 Task: Set the default behavior for motion sensors permission to "Don't allow closed sites to finish sending or receiving data".
Action: Mouse moved to (1101, 33)
Screenshot: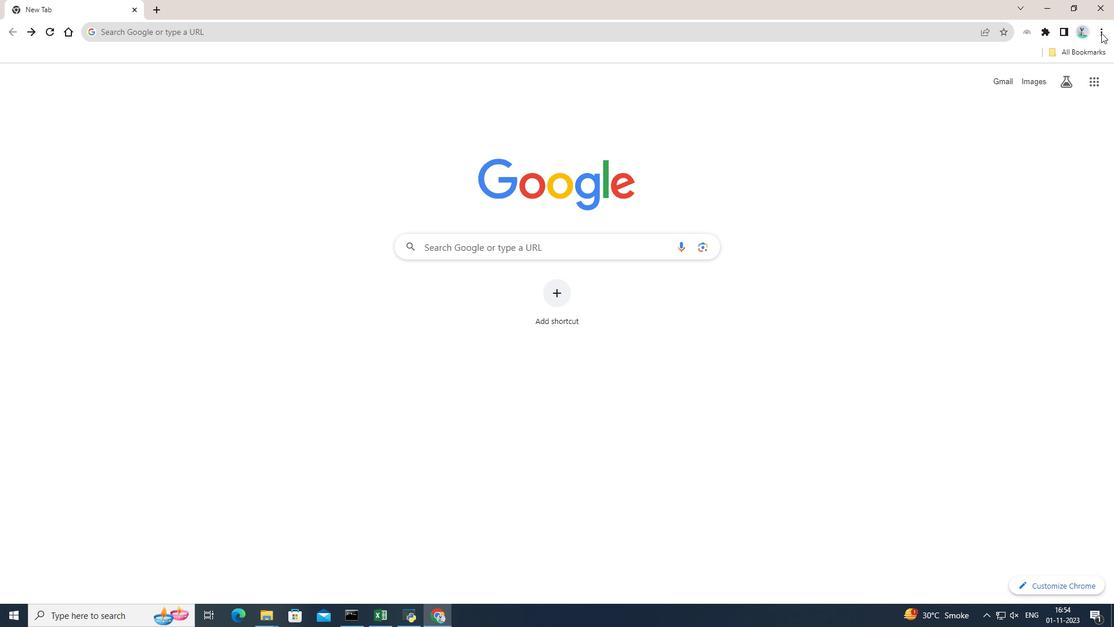 
Action: Mouse pressed left at (1101, 33)
Screenshot: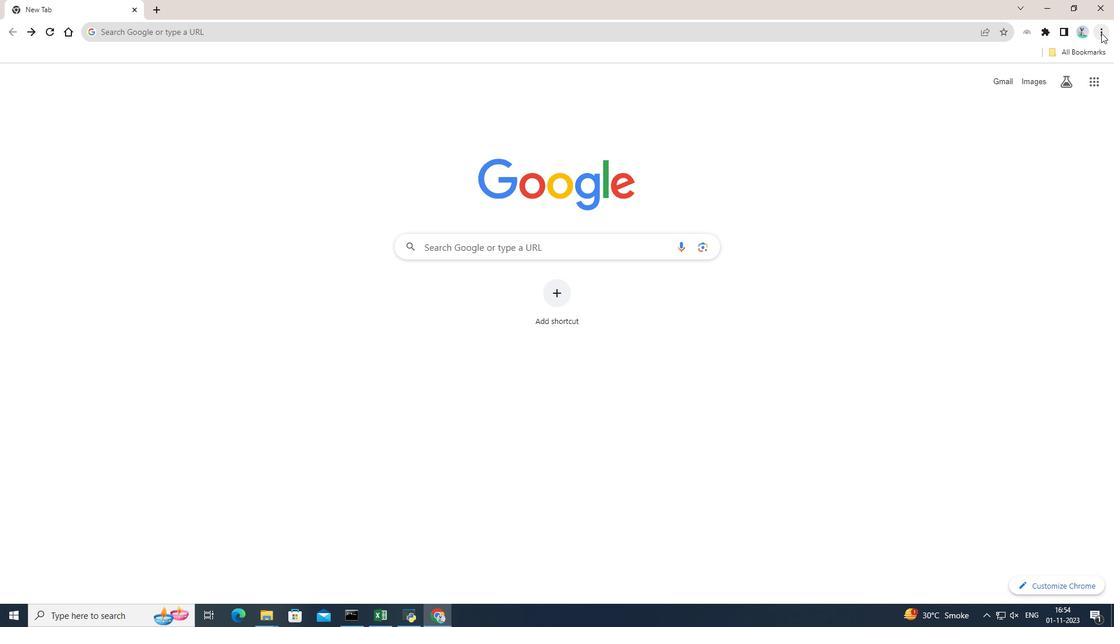 
Action: Mouse moved to (983, 243)
Screenshot: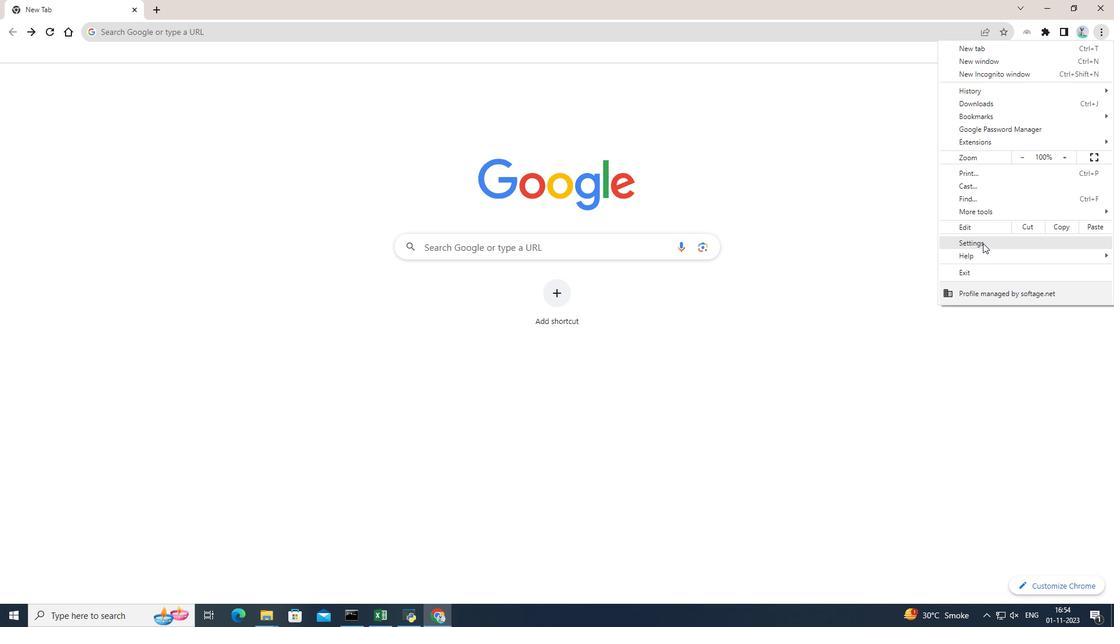 
Action: Mouse pressed left at (983, 243)
Screenshot: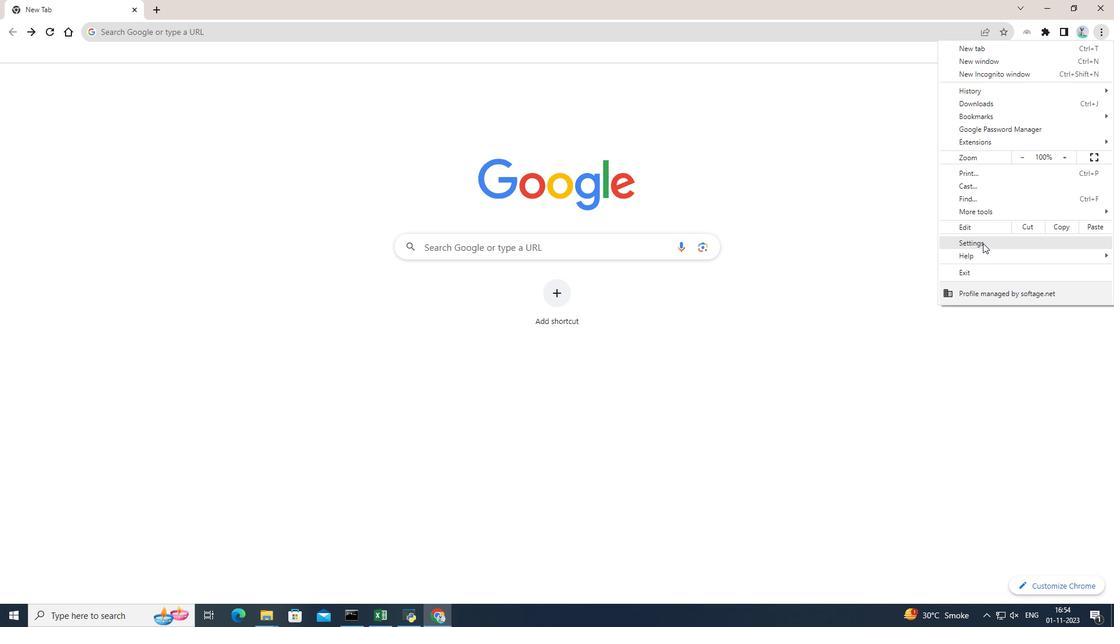 
Action: Mouse moved to (100, 135)
Screenshot: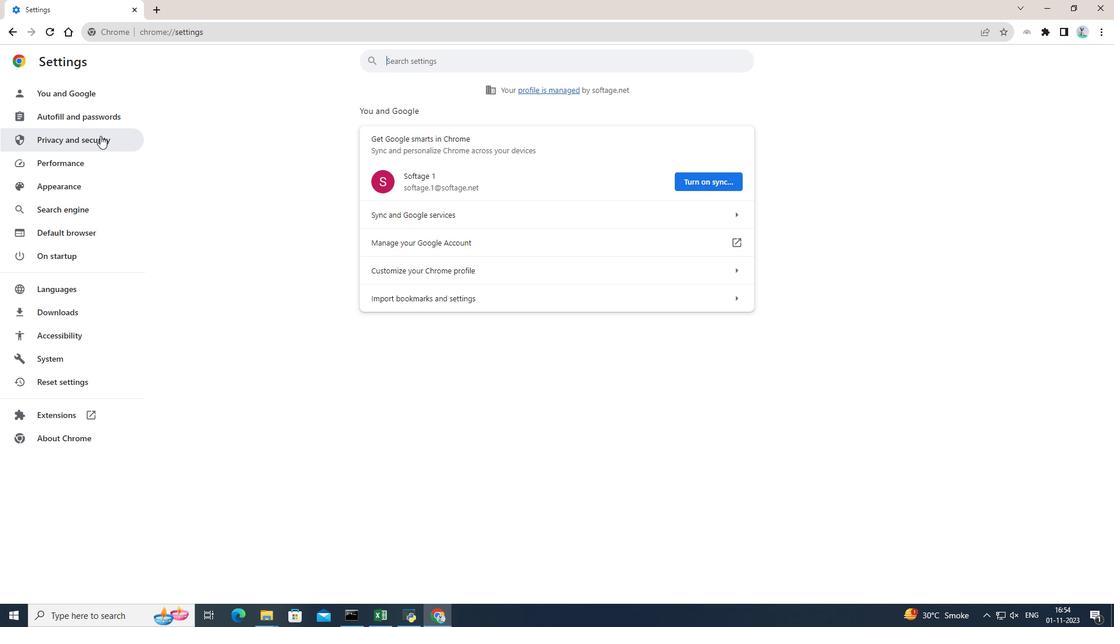 
Action: Mouse pressed left at (100, 135)
Screenshot: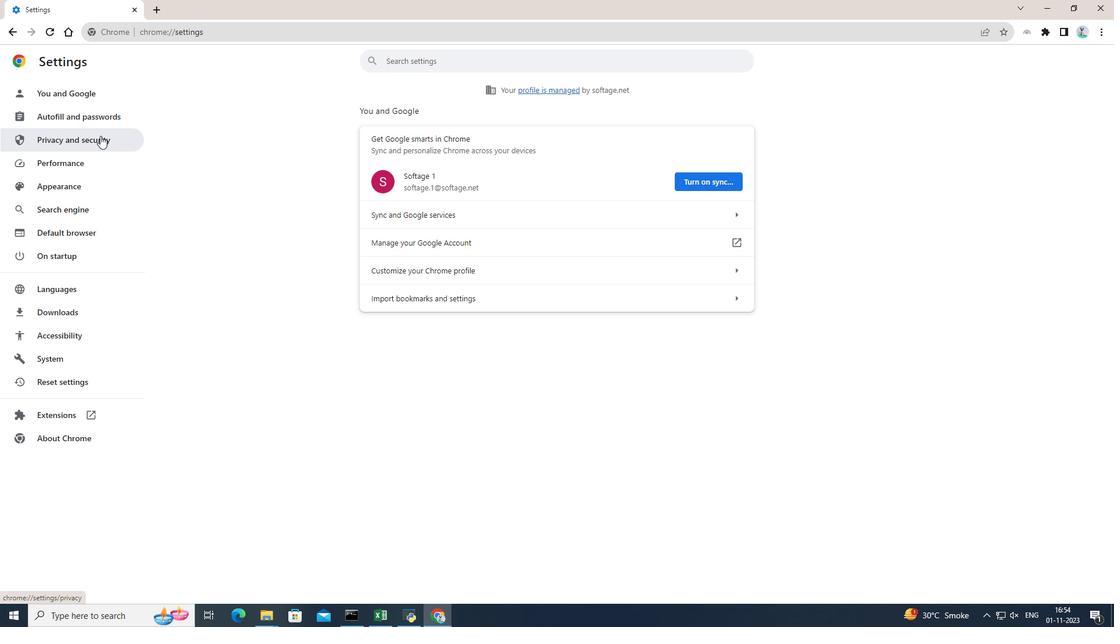 
Action: Mouse moved to (599, 382)
Screenshot: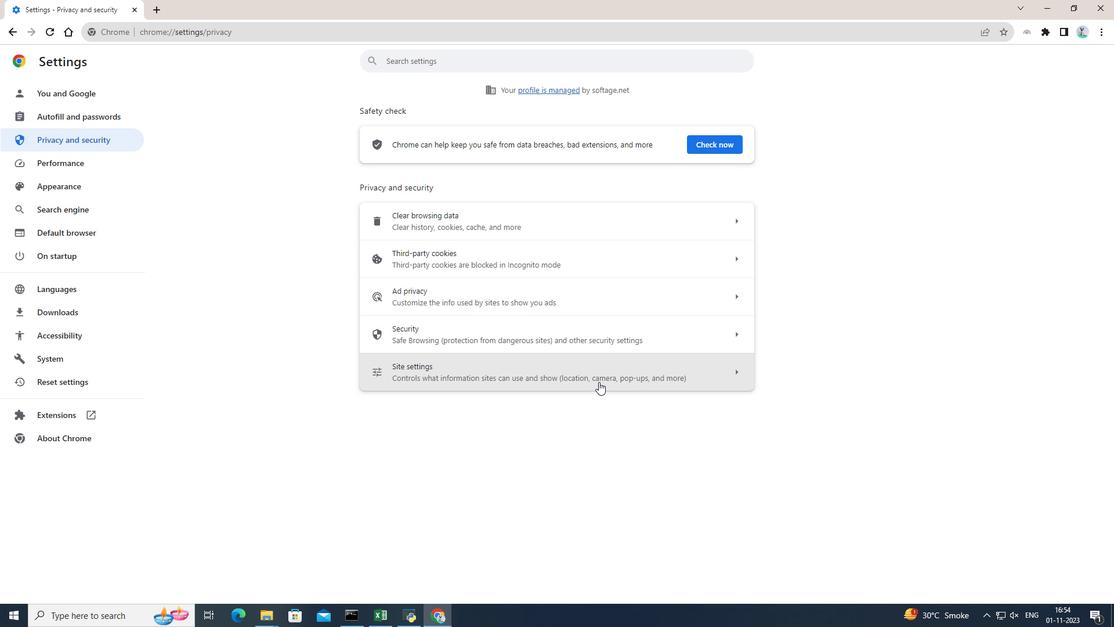 
Action: Mouse pressed left at (599, 382)
Screenshot: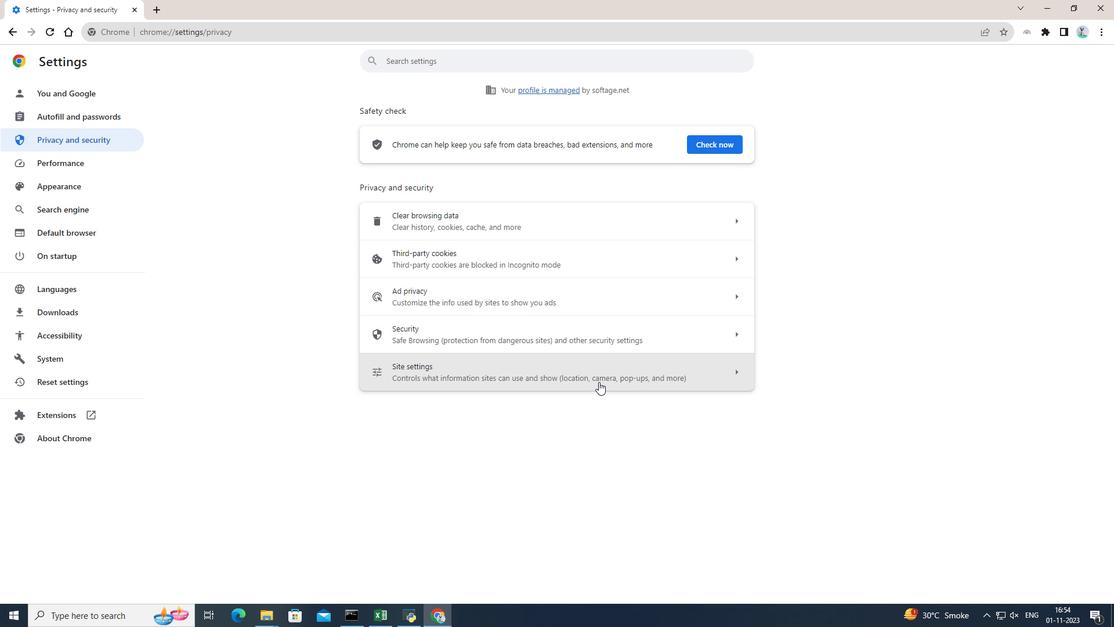 
Action: Mouse scrolled (599, 381) with delta (0, 0)
Screenshot: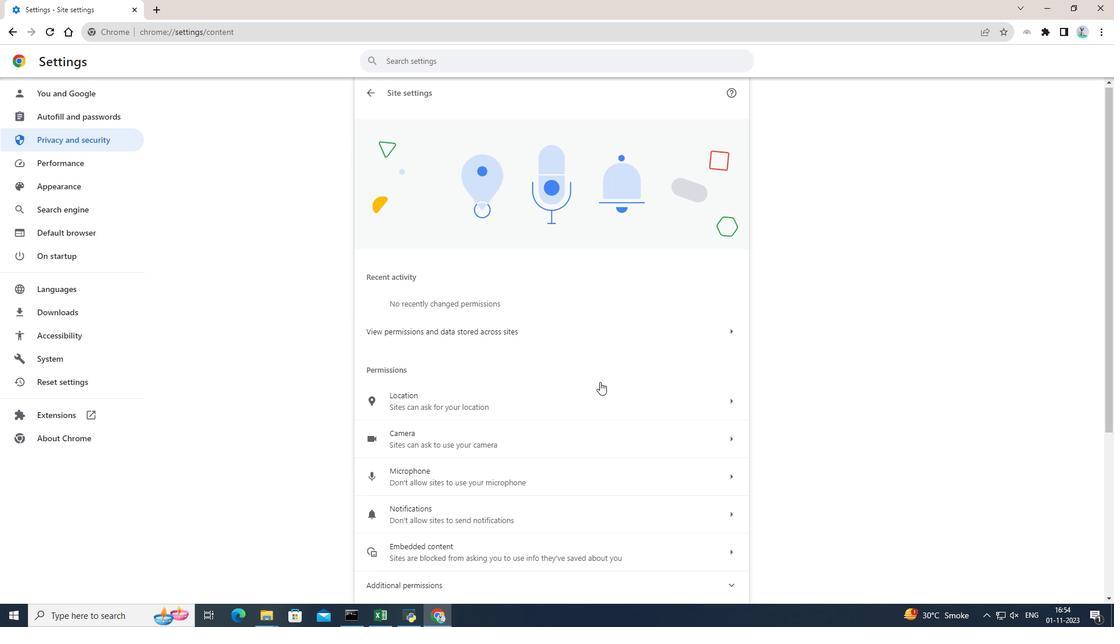 
Action: Mouse moved to (600, 382)
Screenshot: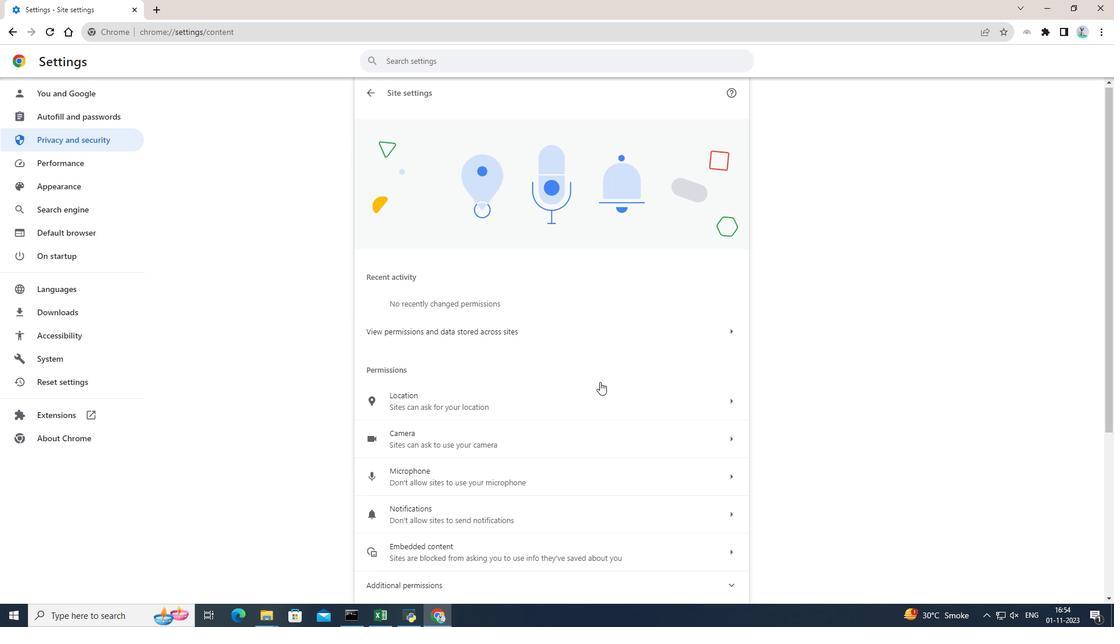 
Action: Mouse scrolled (600, 381) with delta (0, 0)
Screenshot: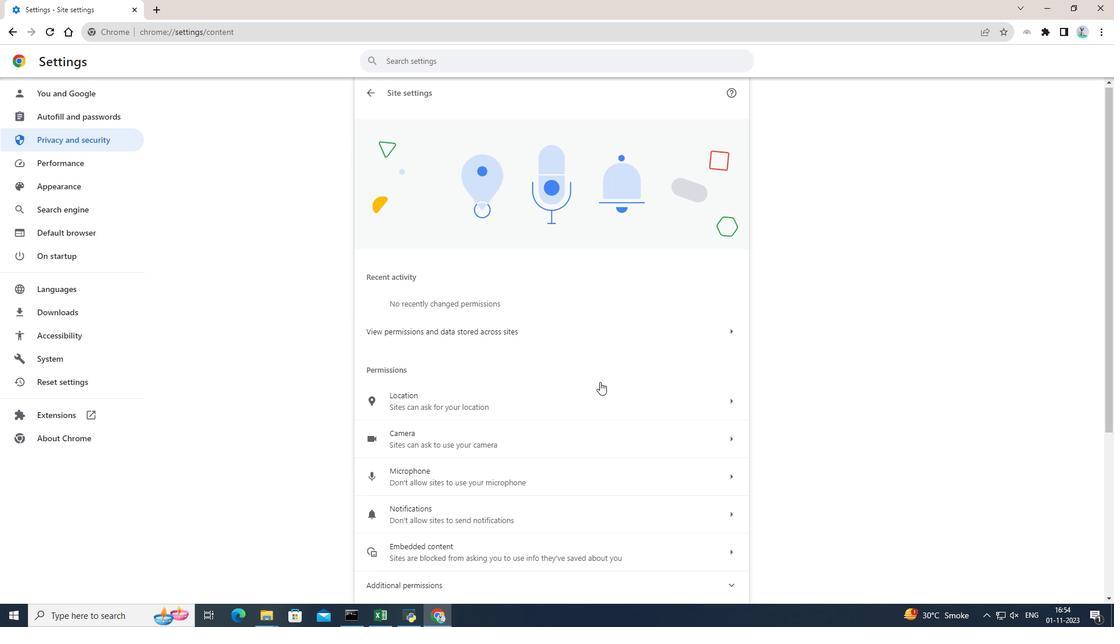 
Action: Mouse scrolled (600, 381) with delta (0, 0)
Screenshot: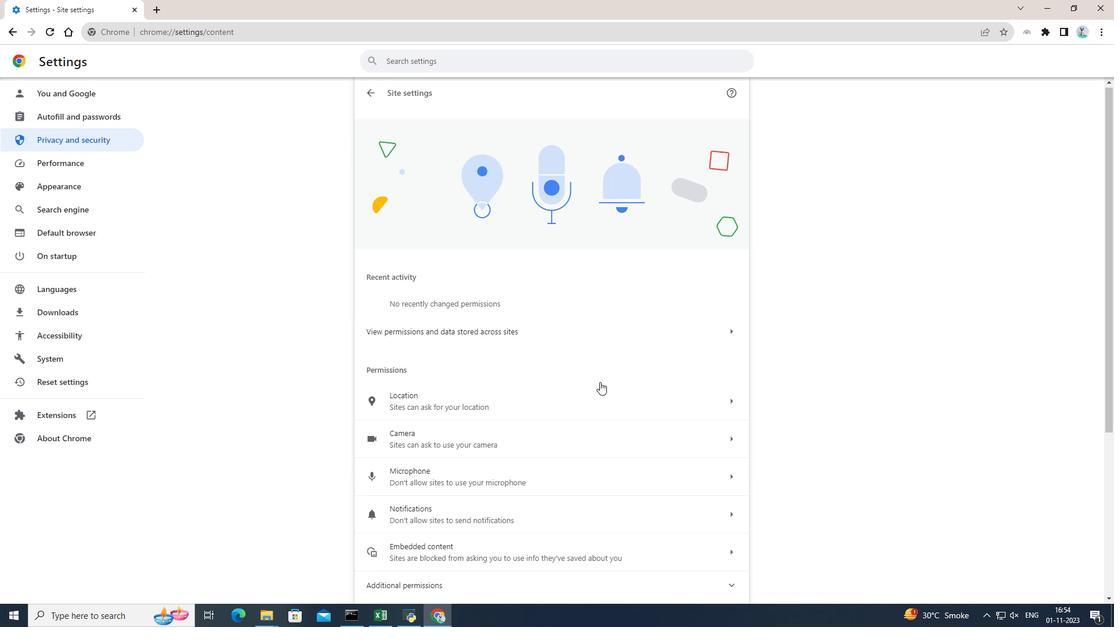 
Action: Mouse scrolled (600, 381) with delta (0, 0)
Screenshot: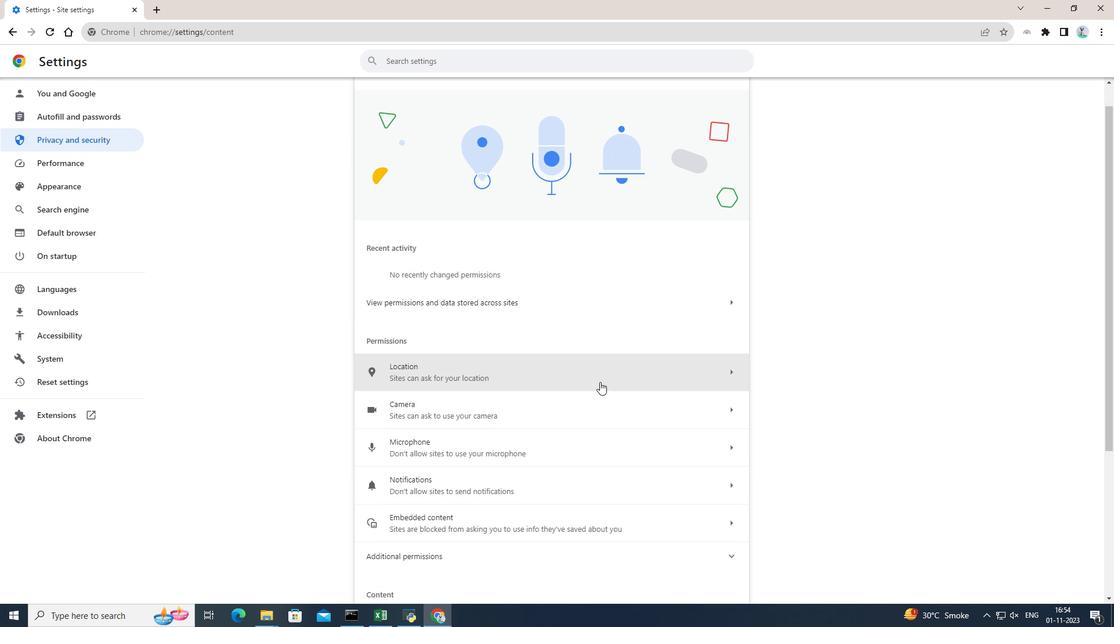 
Action: Mouse moved to (600, 382)
Screenshot: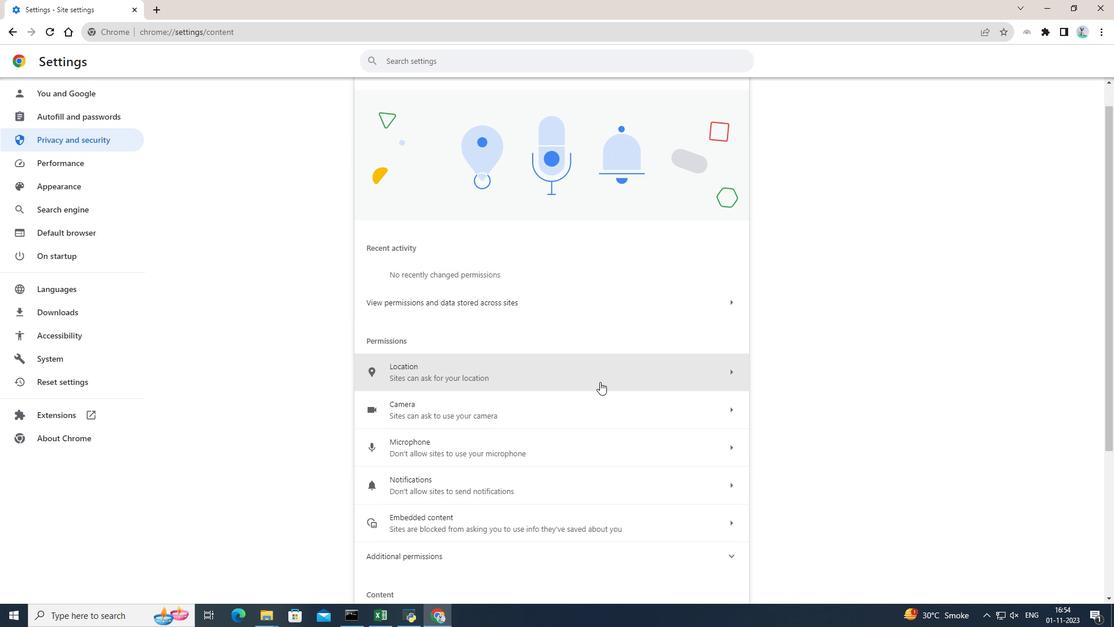 
Action: Mouse scrolled (600, 381) with delta (0, 0)
Screenshot: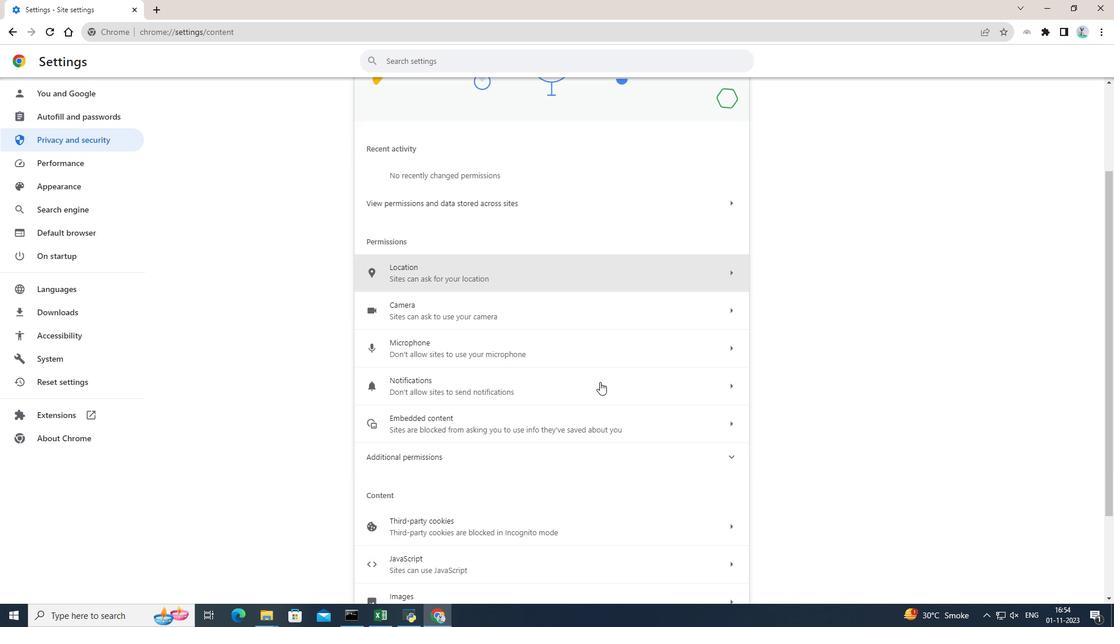 
Action: Mouse moved to (499, 343)
Screenshot: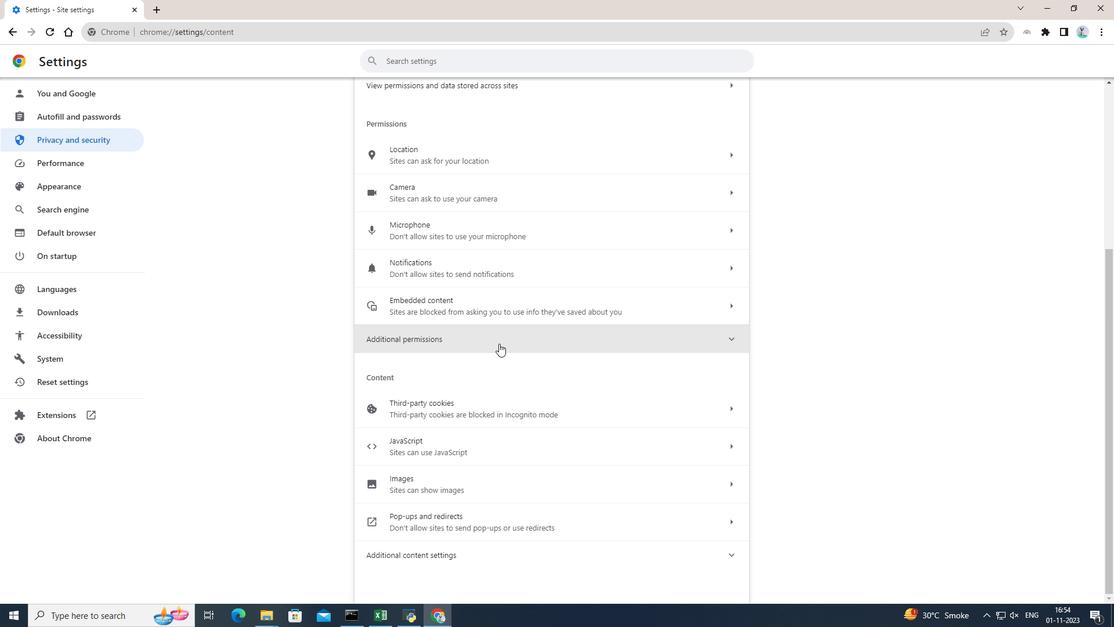 
Action: Mouse pressed left at (499, 343)
Screenshot: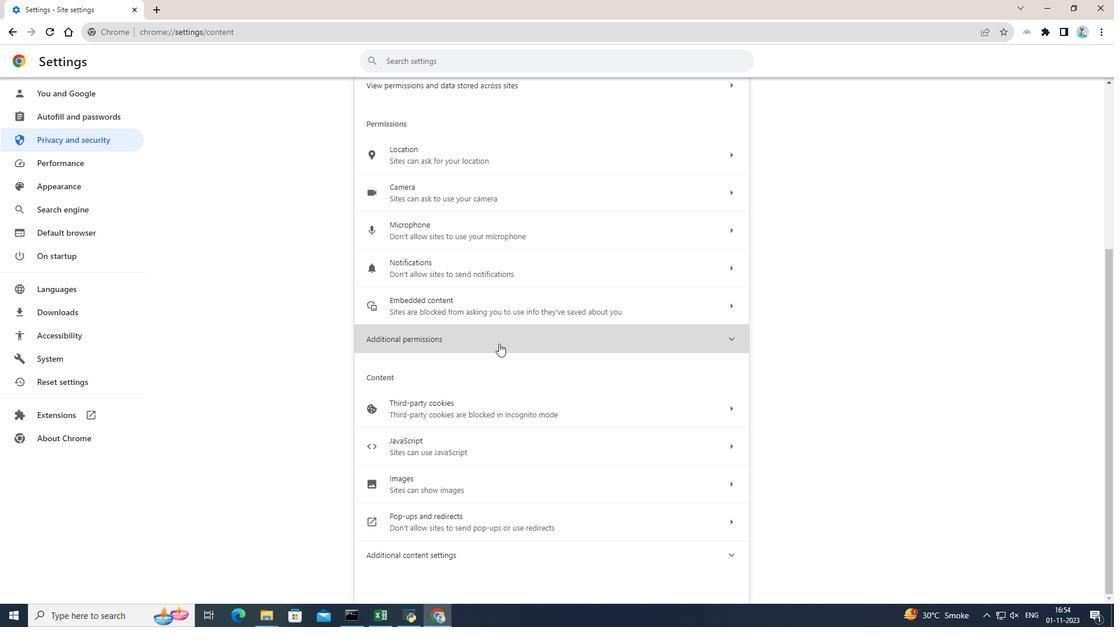 
Action: Mouse moved to (495, 372)
Screenshot: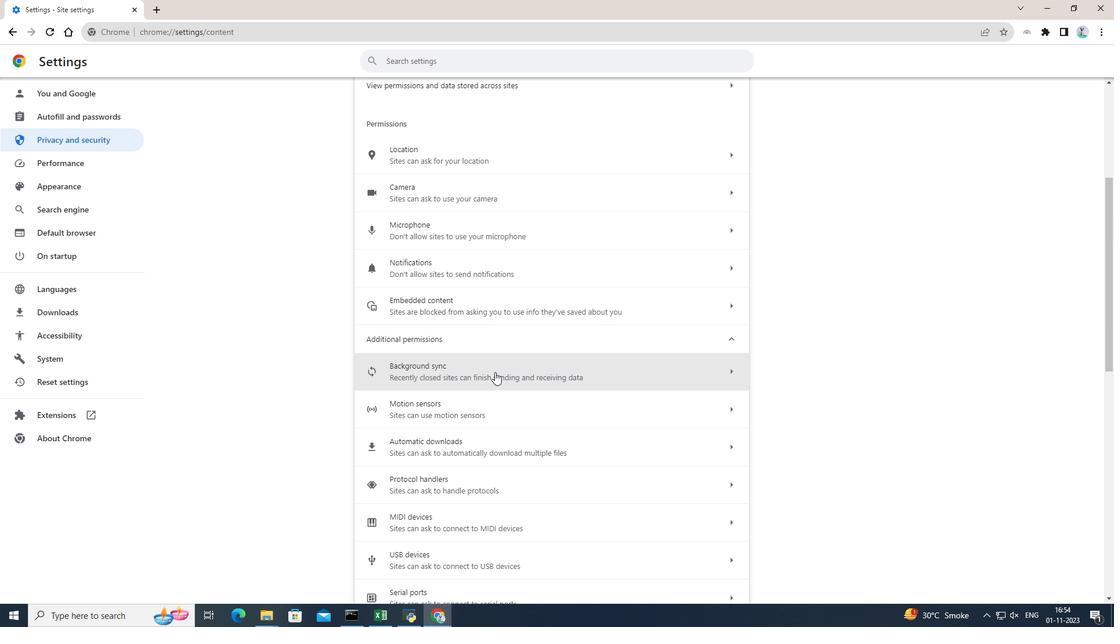 
Action: Mouse pressed left at (495, 372)
Screenshot: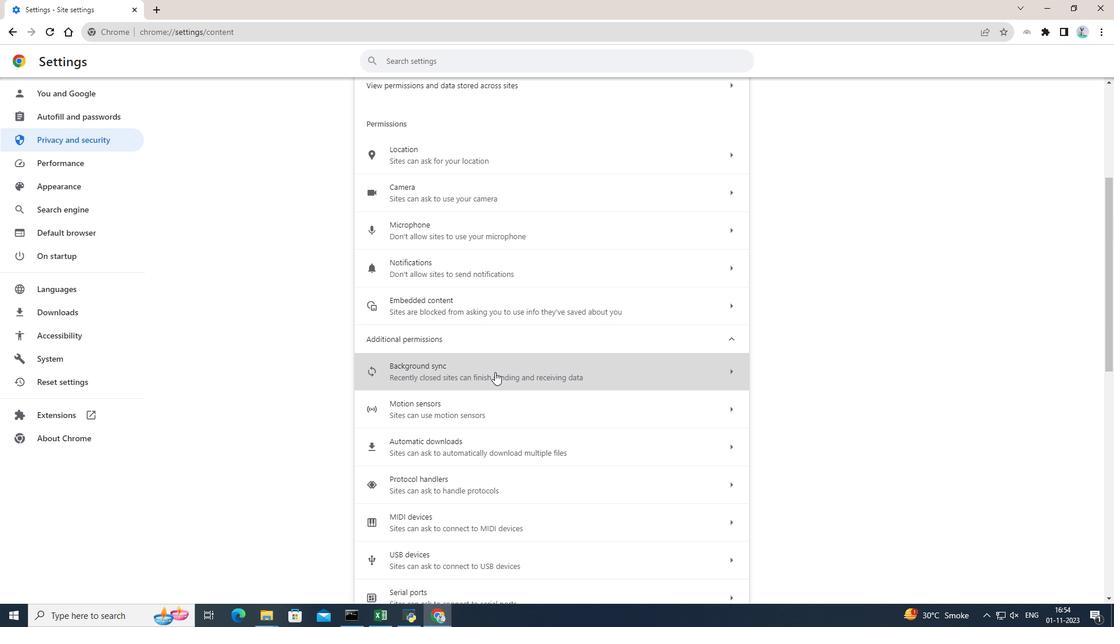 
Action: Mouse moved to (377, 235)
Screenshot: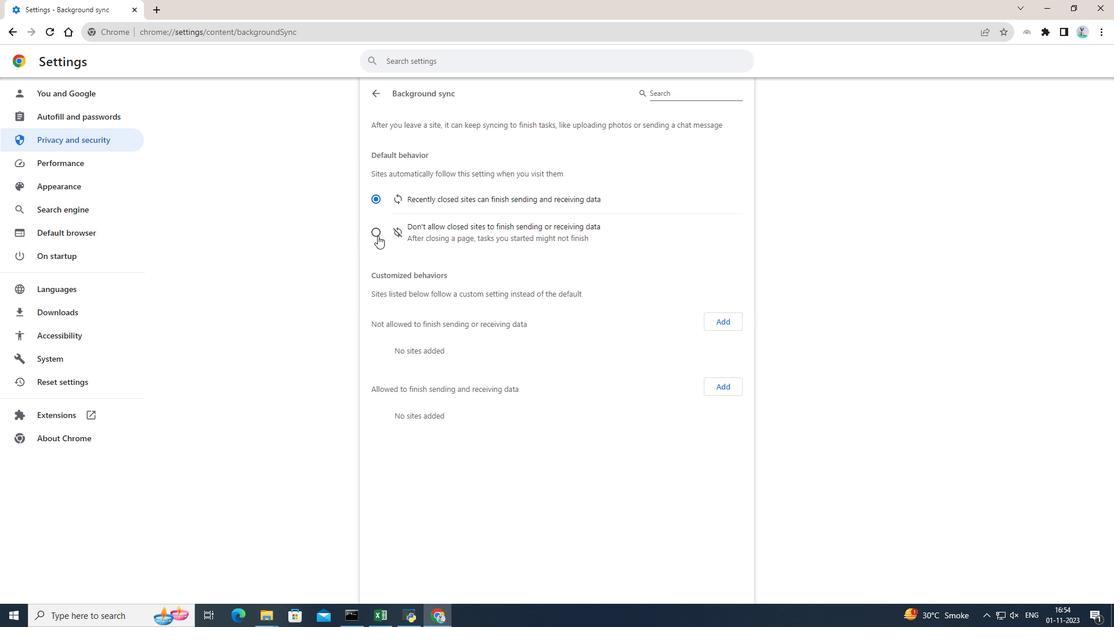 
Action: Mouse pressed left at (377, 235)
Screenshot: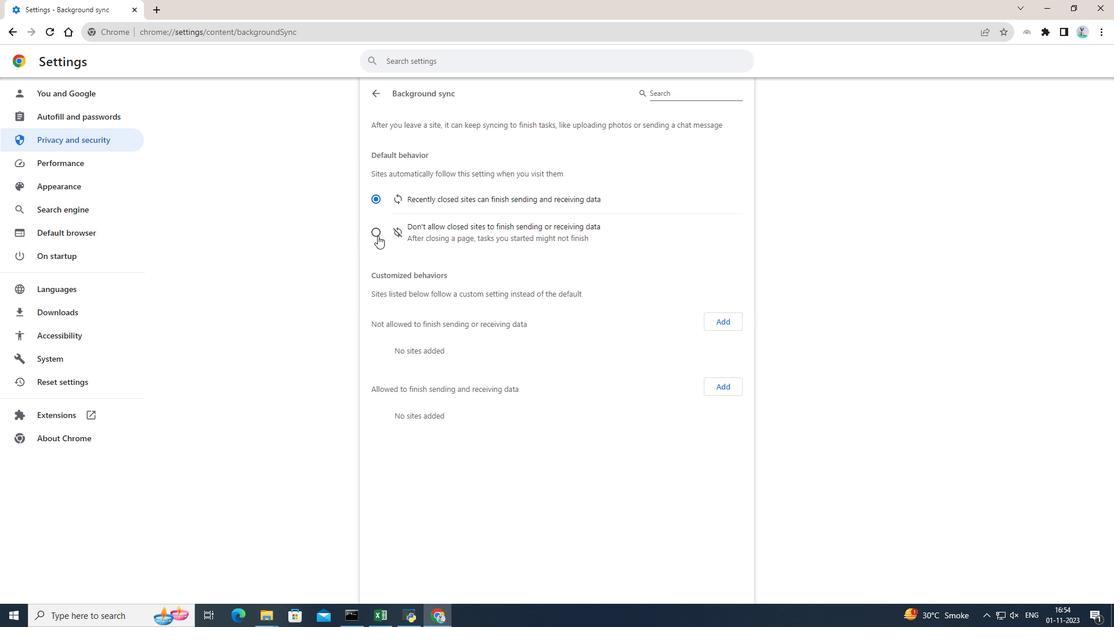 
Action: Mouse moved to (777, 276)
Screenshot: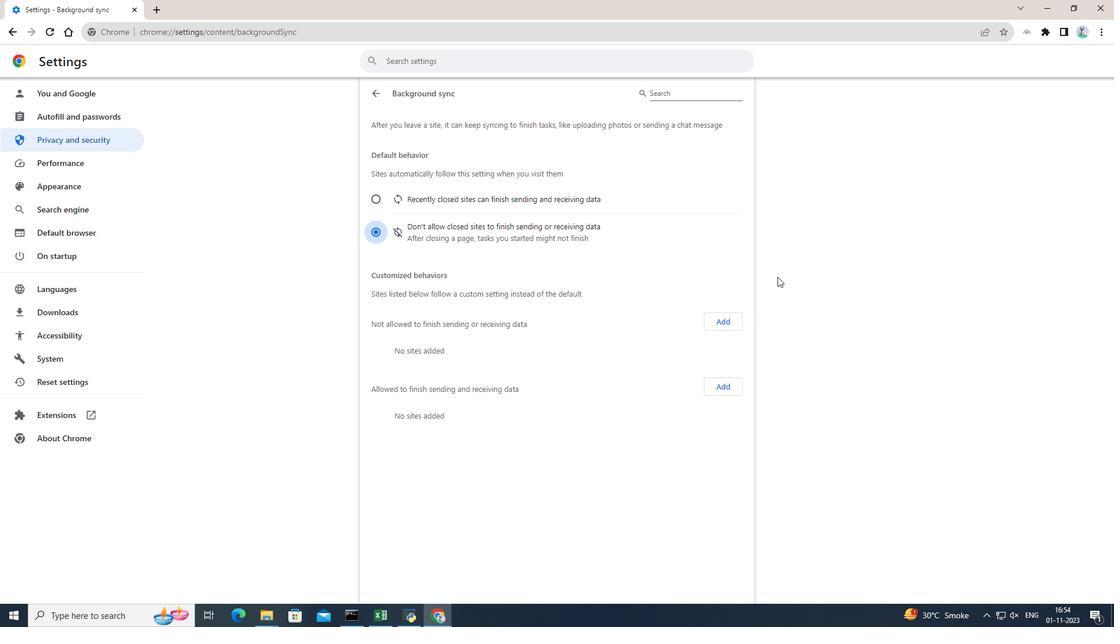 
